 Task: Change the notifications settings to automatically watch teams.
Action: Mouse moved to (1135, 110)
Screenshot: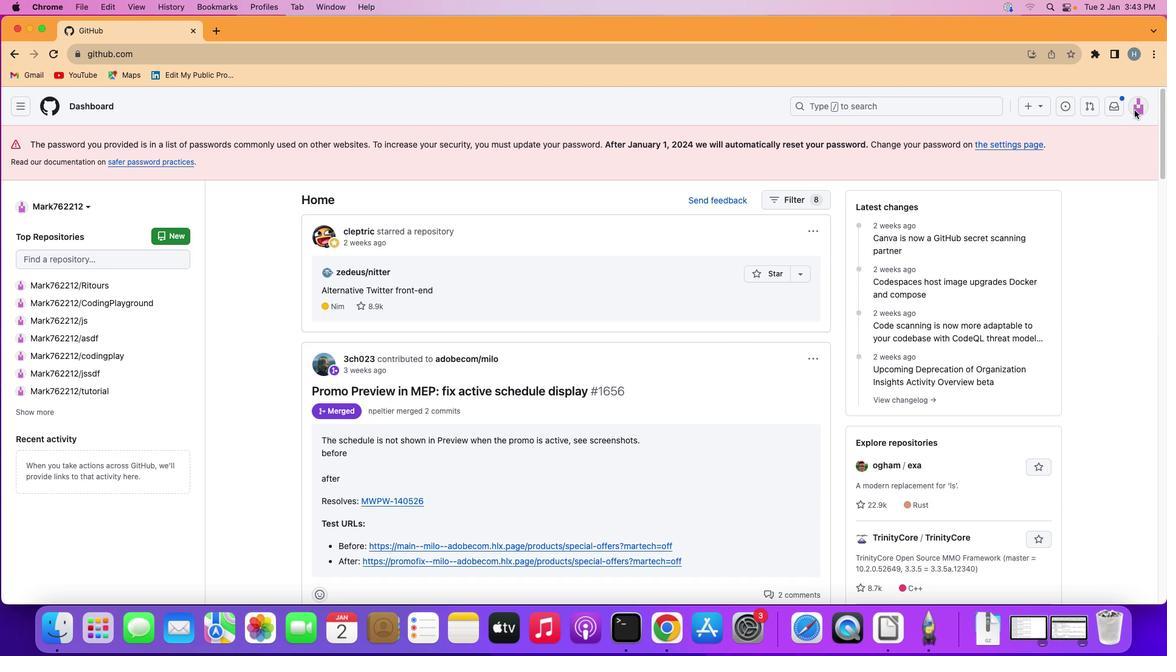
Action: Mouse pressed left at (1135, 110)
Screenshot: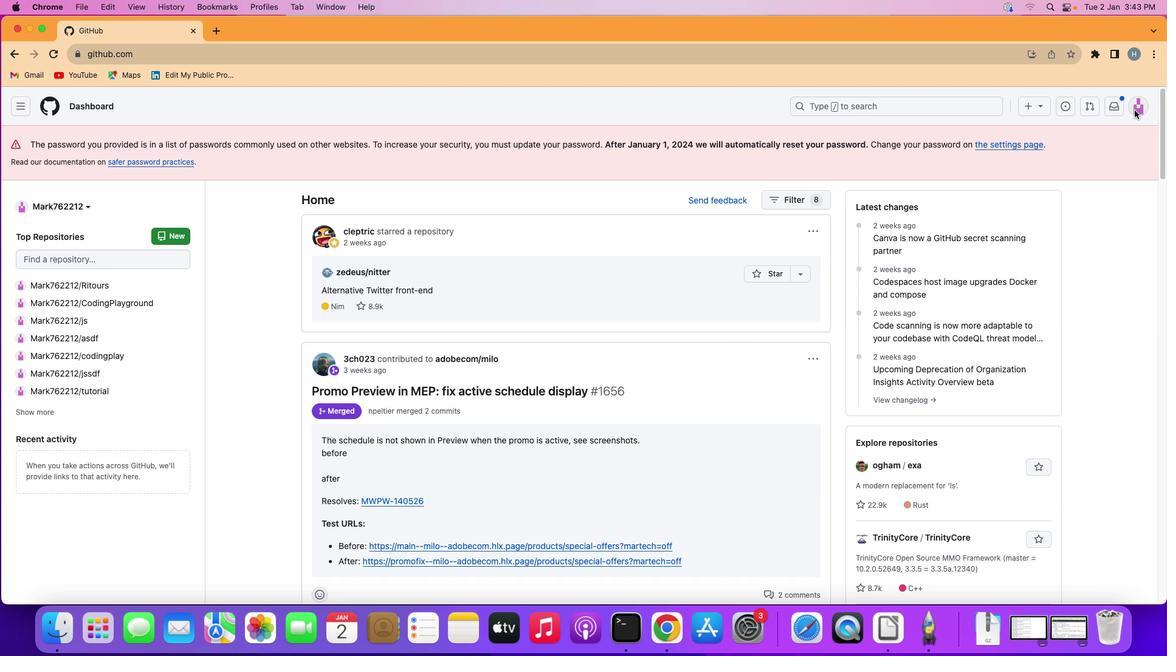 
Action: Mouse moved to (1137, 105)
Screenshot: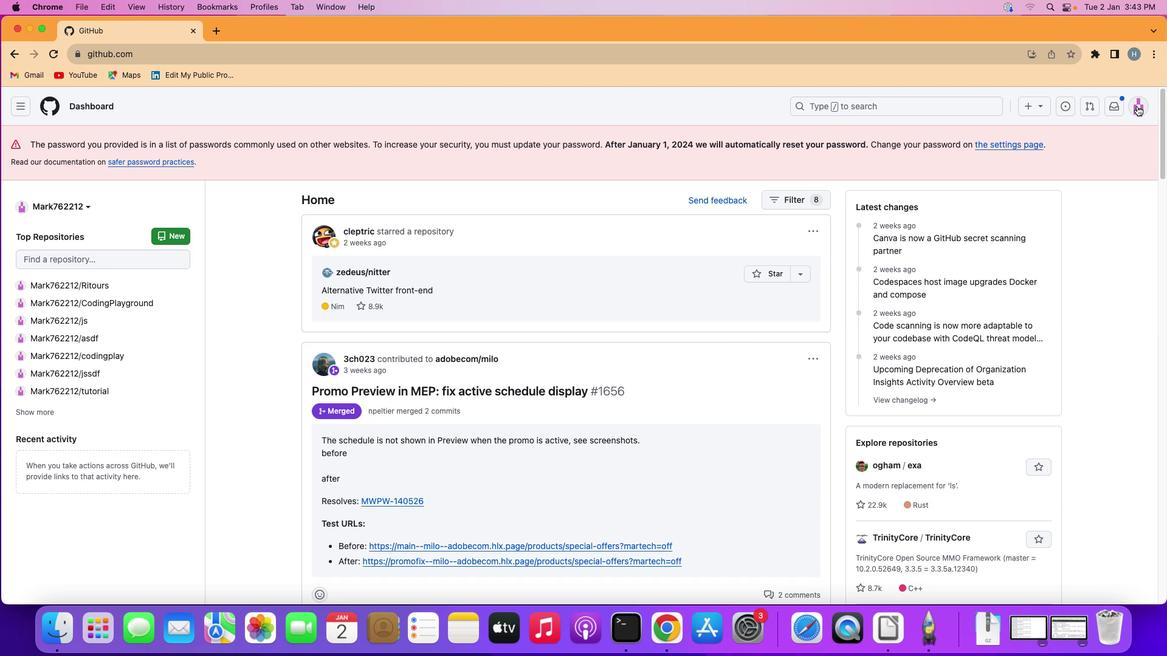 
Action: Mouse pressed left at (1137, 105)
Screenshot: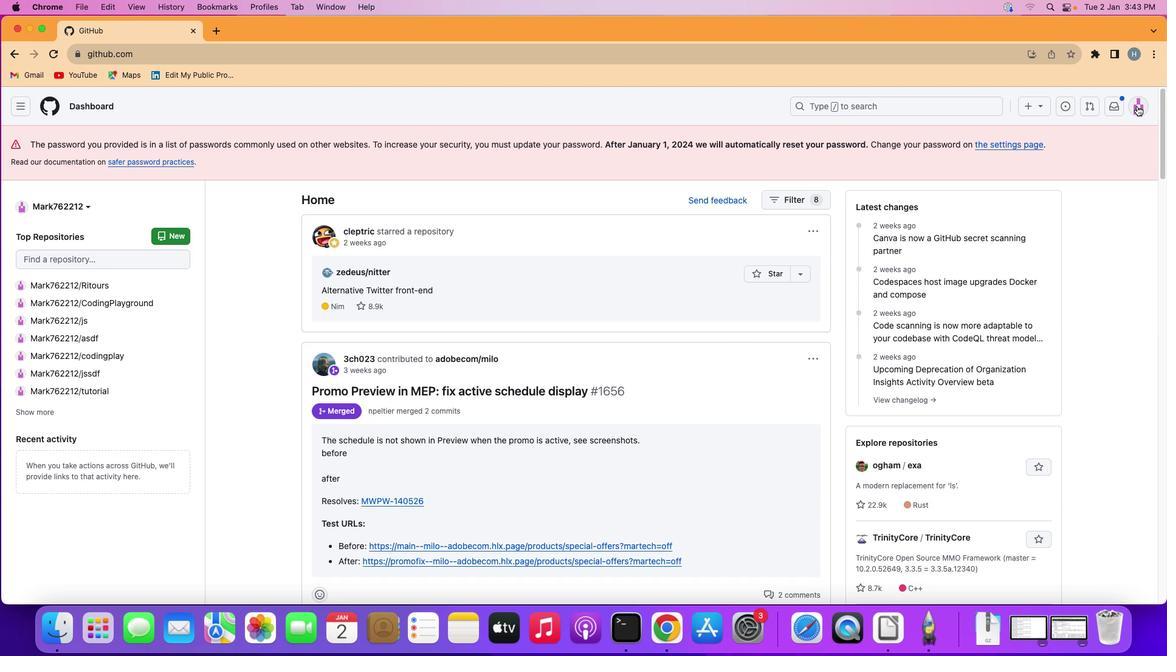 
Action: Mouse moved to (1042, 435)
Screenshot: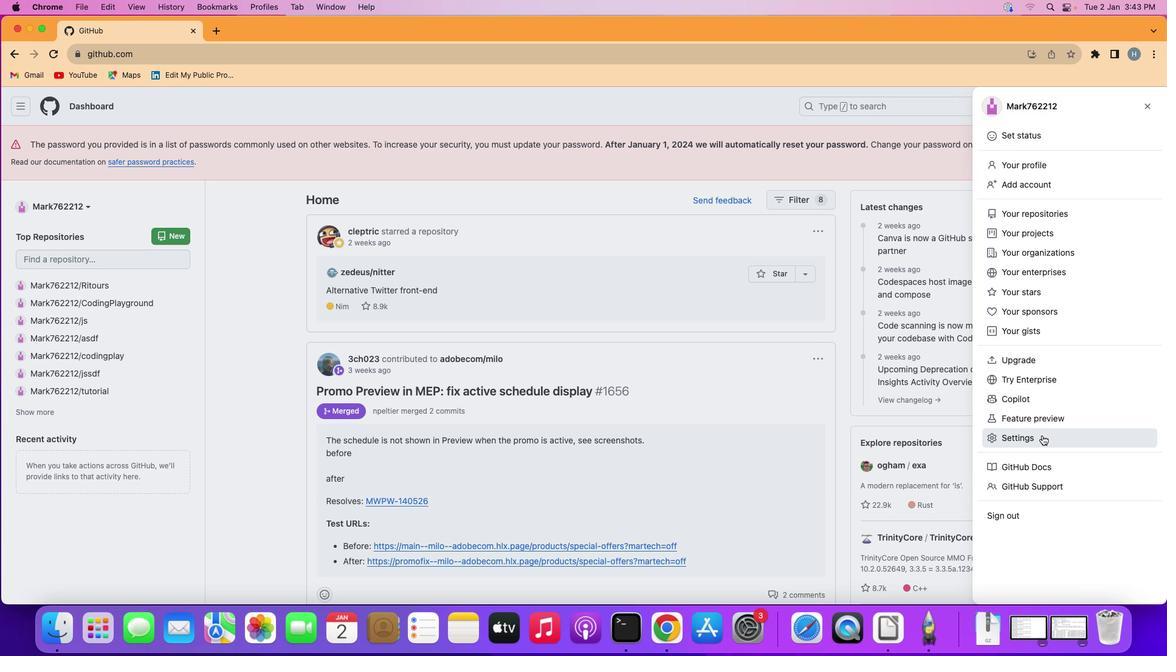 
Action: Mouse pressed left at (1042, 435)
Screenshot: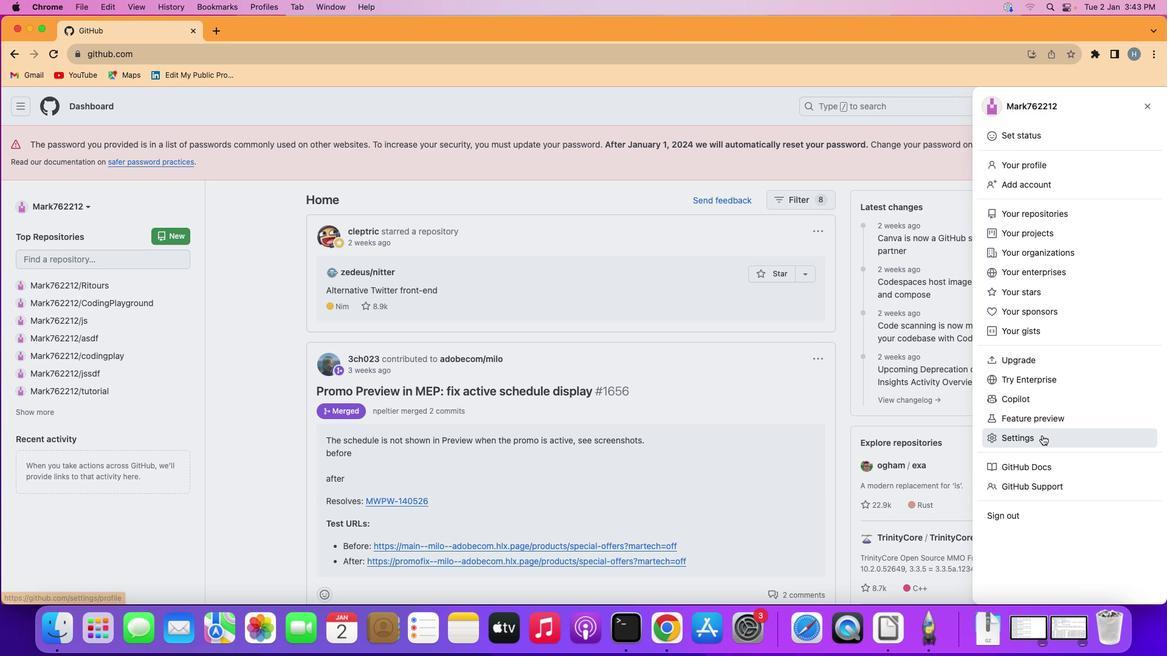 
Action: Mouse moved to (260, 326)
Screenshot: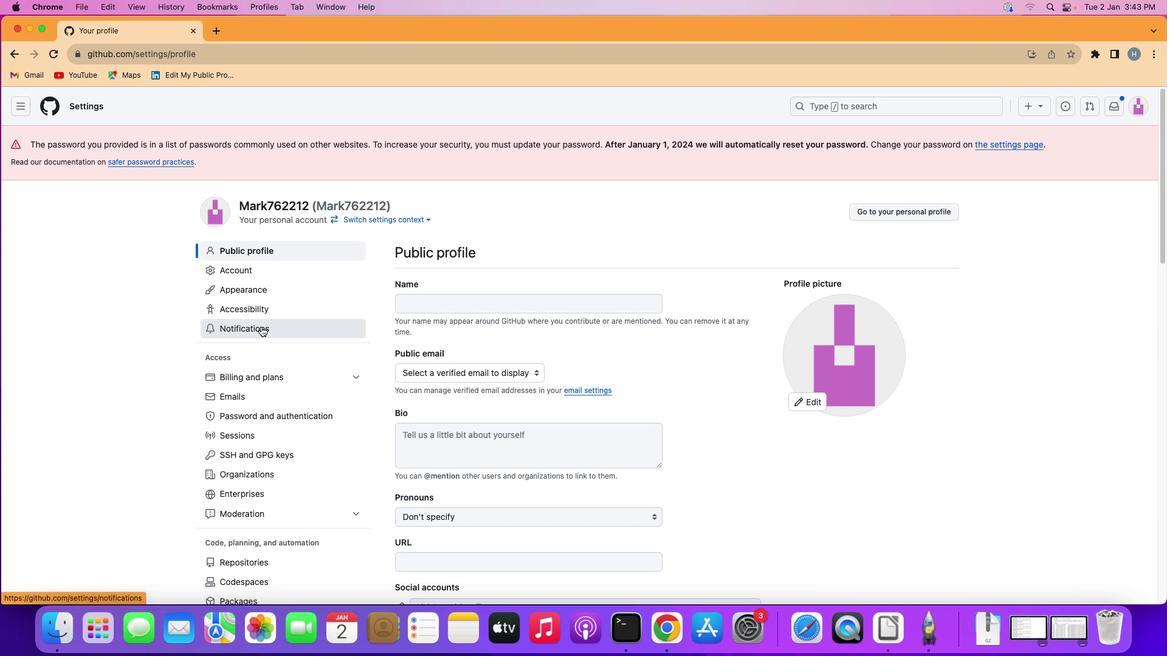 
Action: Mouse pressed left at (260, 326)
Screenshot: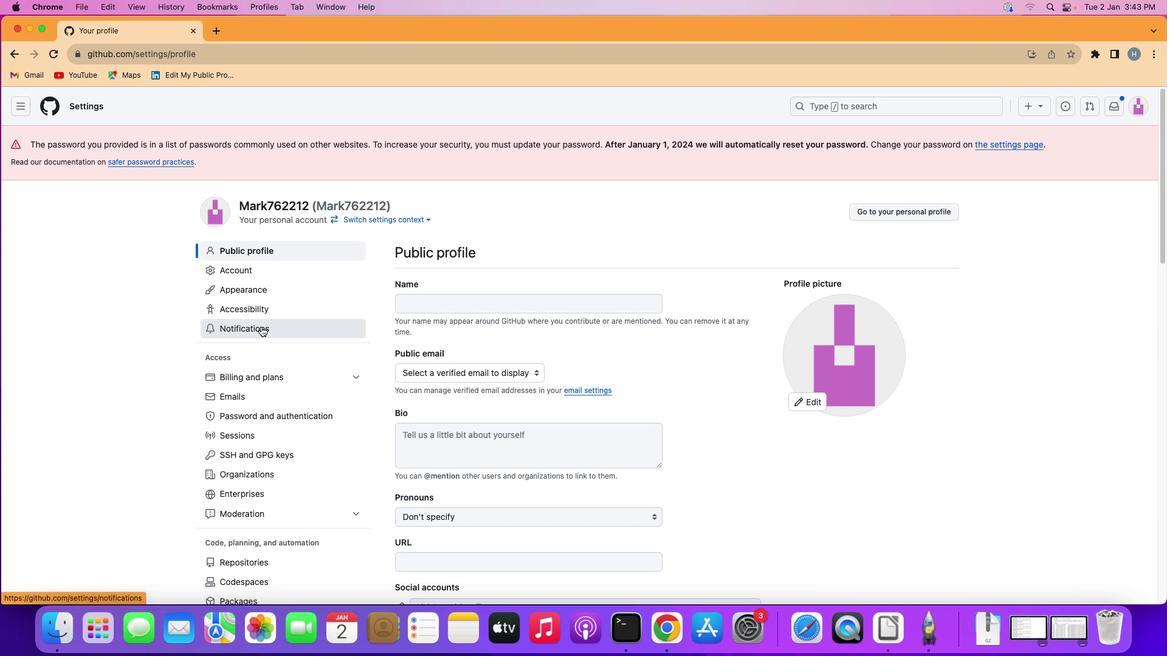 
Action: Mouse moved to (703, 453)
Screenshot: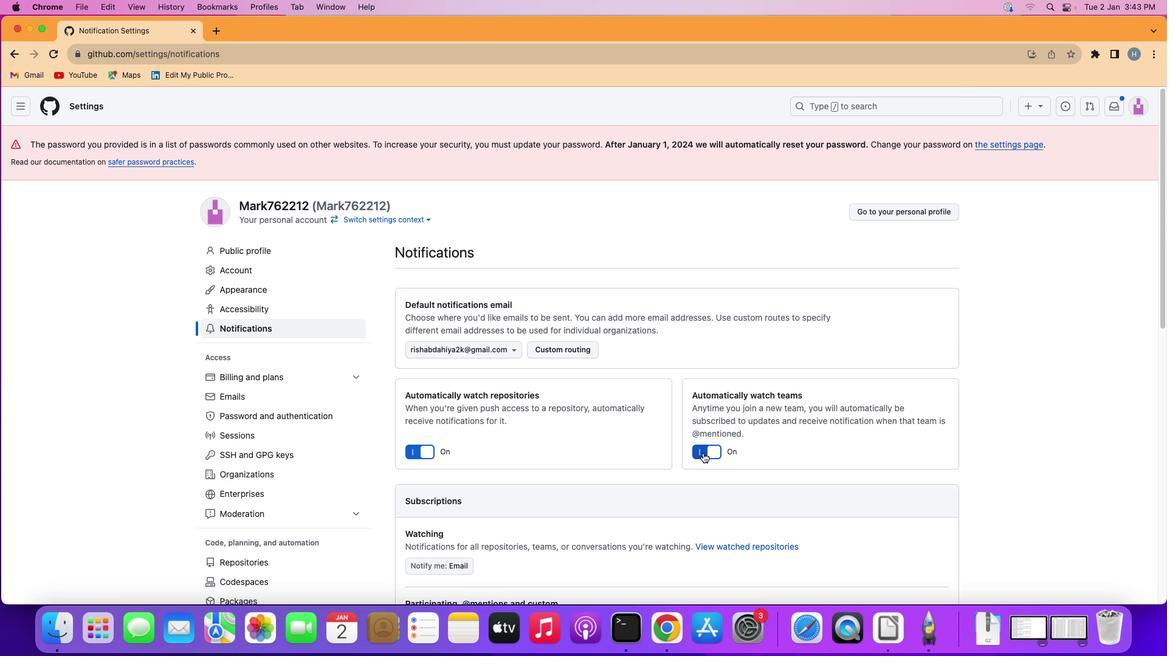 
Action: Mouse pressed left at (703, 453)
Screenshot: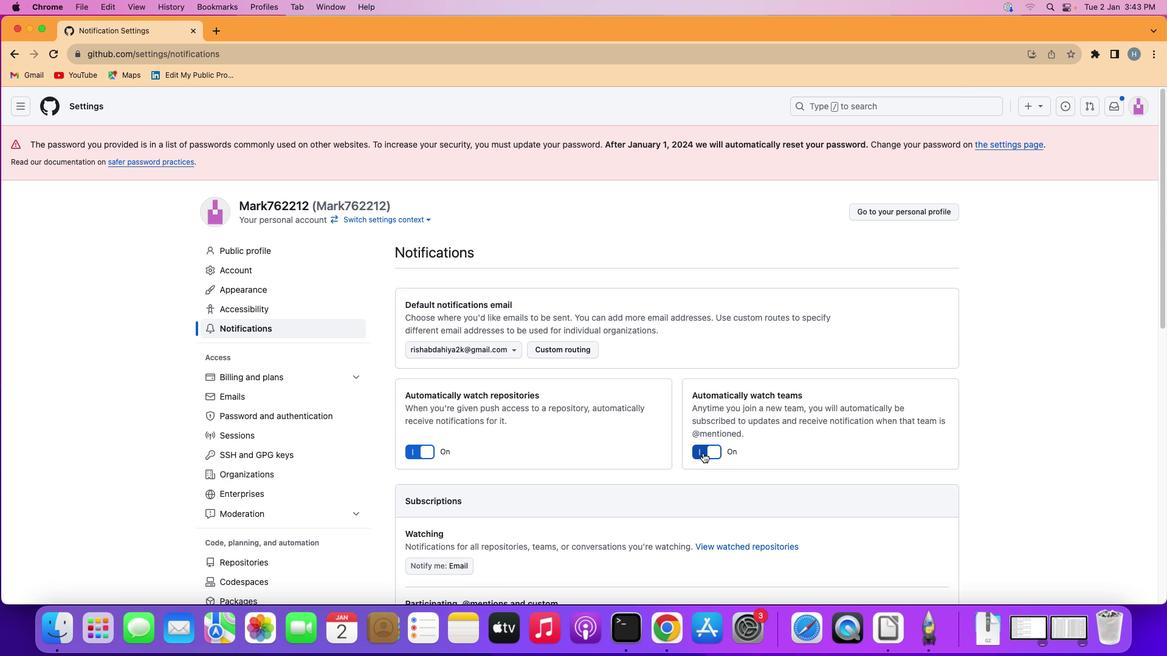 
